 Task: Look for products in the category "Plant-Based Meat Alternatives" from the brand "Dr. Praegers".
Action: Mouse moved to (23, 71)
Screenshot: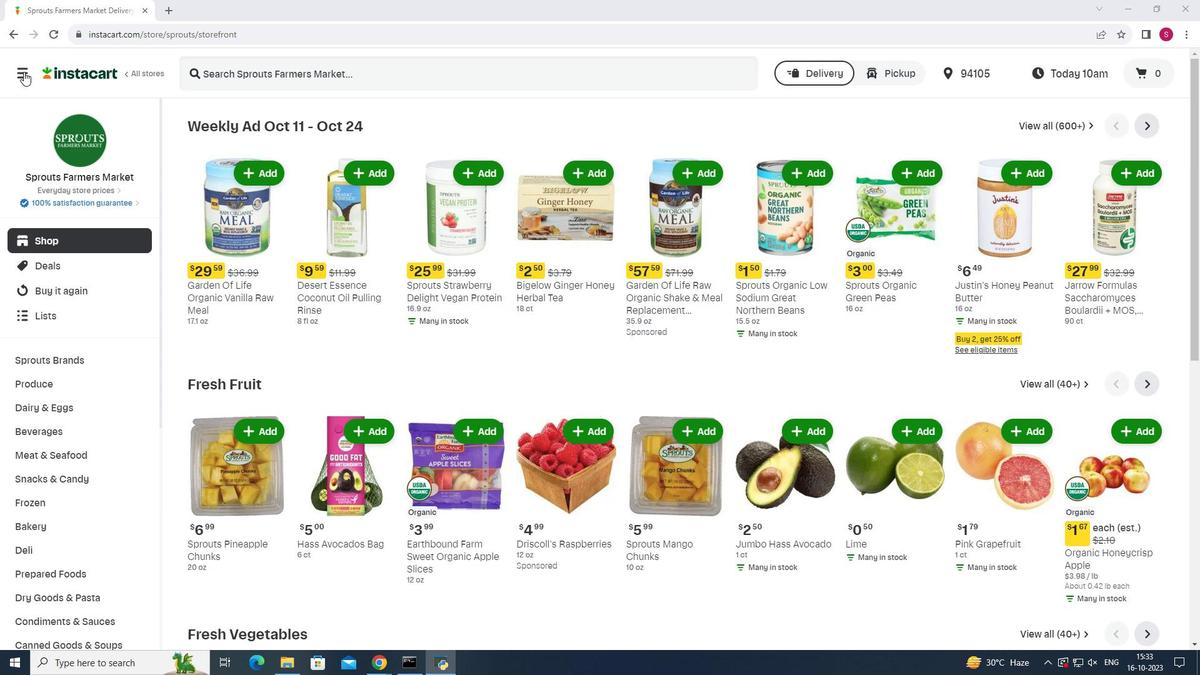 
Action: Mouse pressed left at (23, 71)
Screenshot: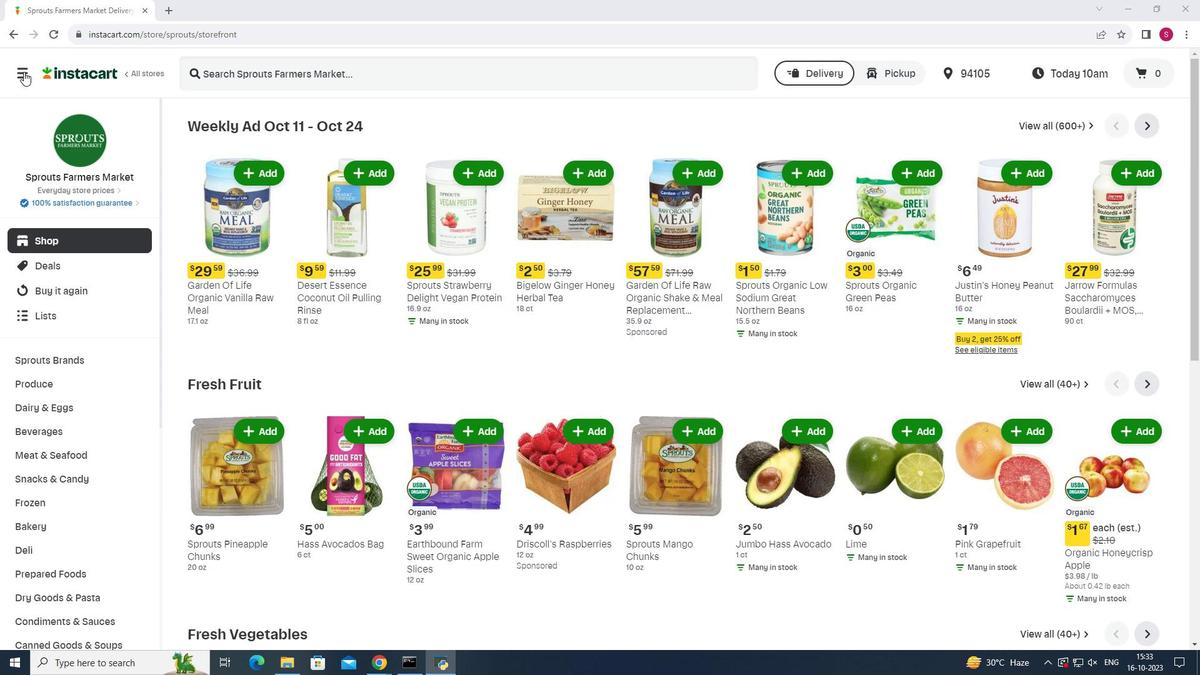 
Action: Mouse moved to (79, 331)
Screenshot: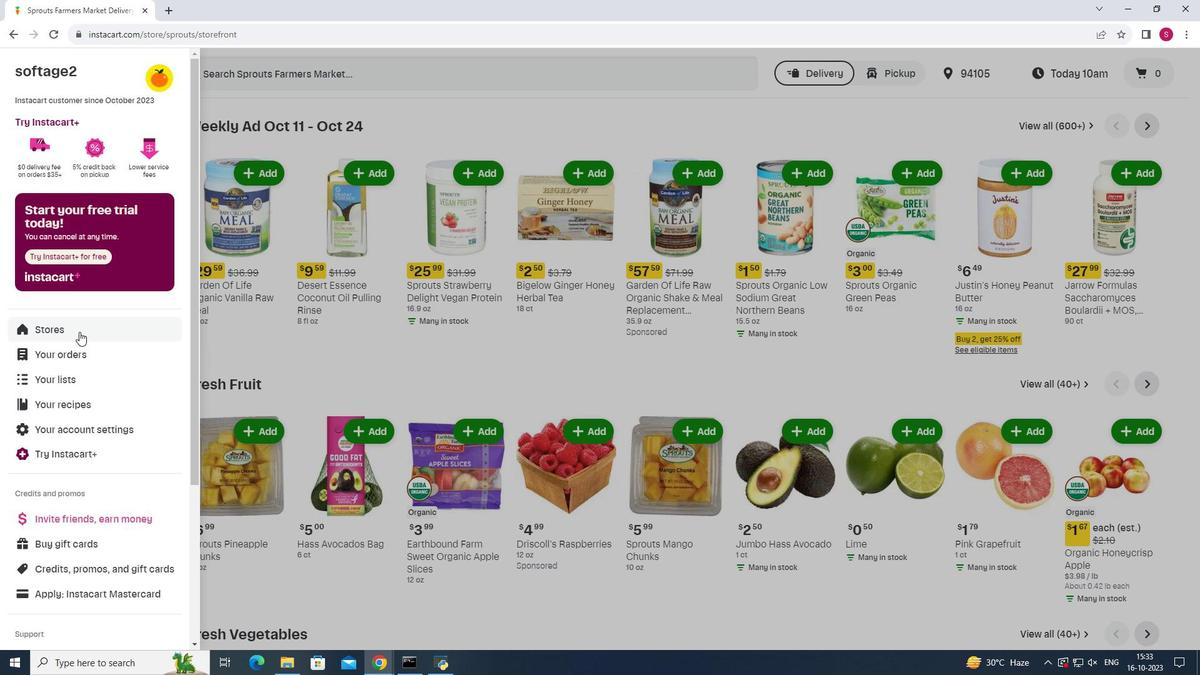 
Action: Mouse pressed left at (79, 331)
Screenshot: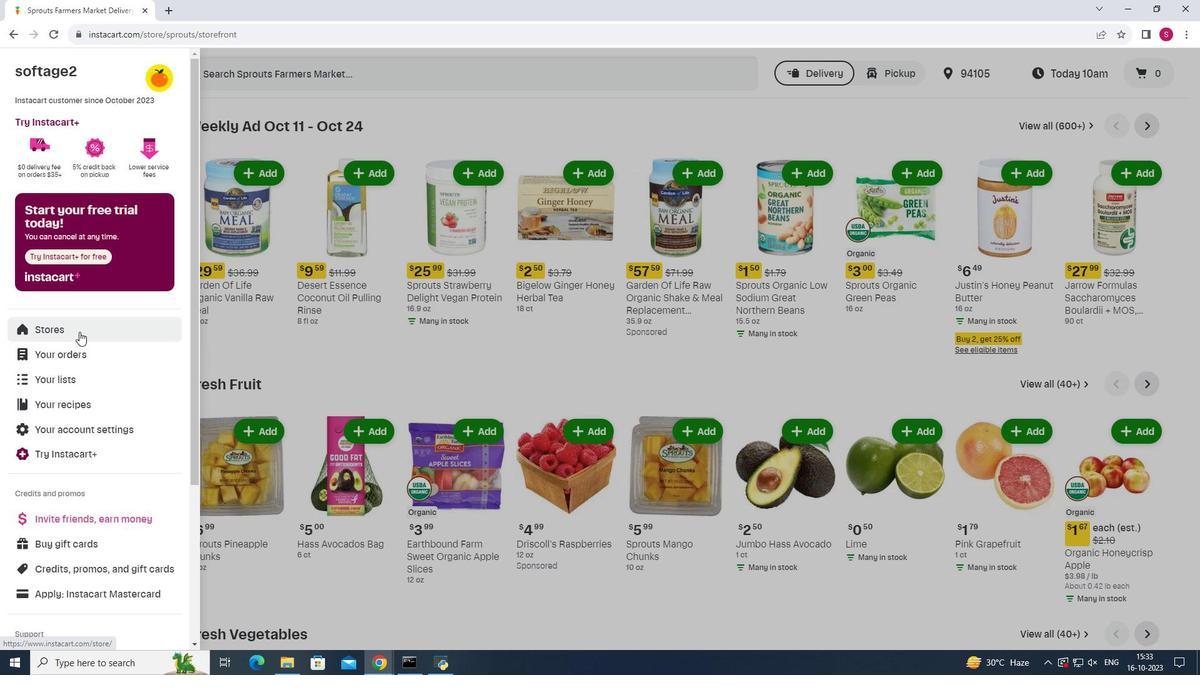 
Action: Mouse moved to (293, 118)
Screenshot: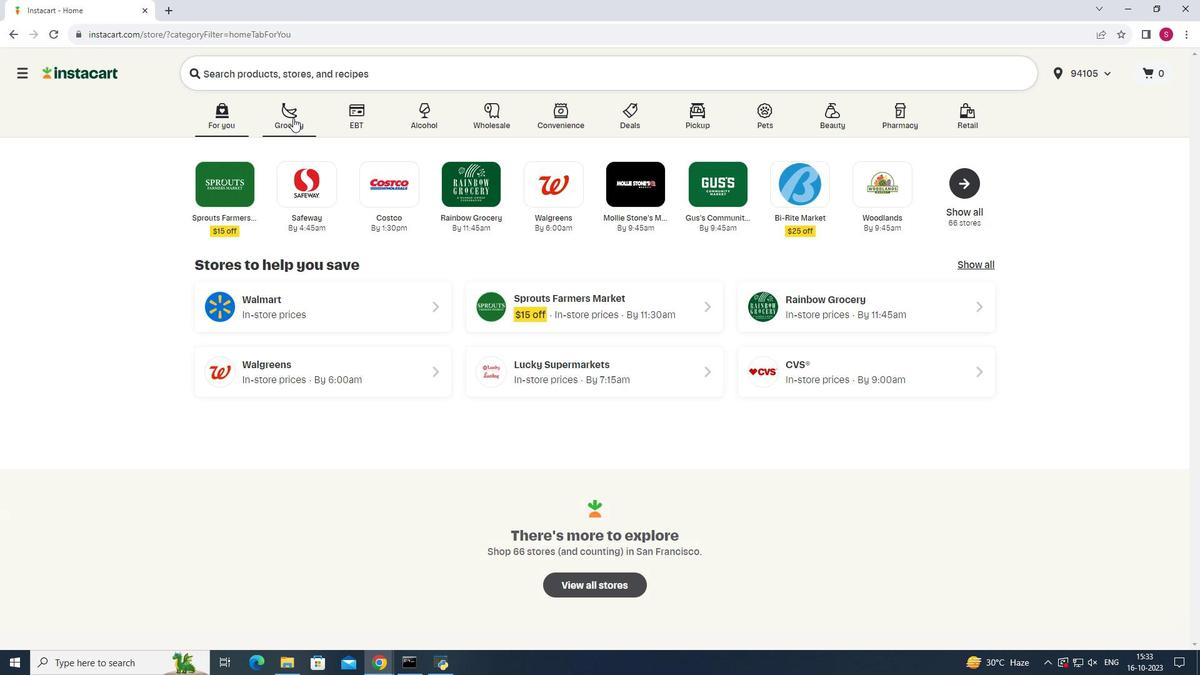 
Action: Mouse pressed left at (293, 118)
Screenshot: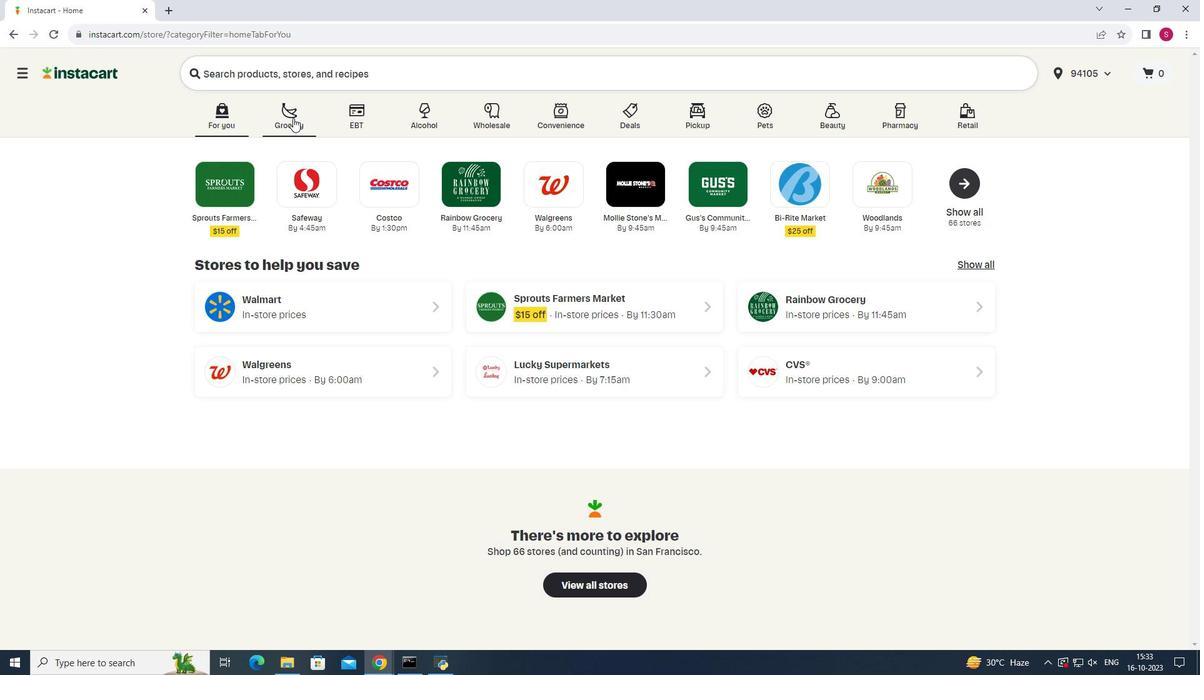 
Action: Mouse moved to (827, 164)
Screenshot: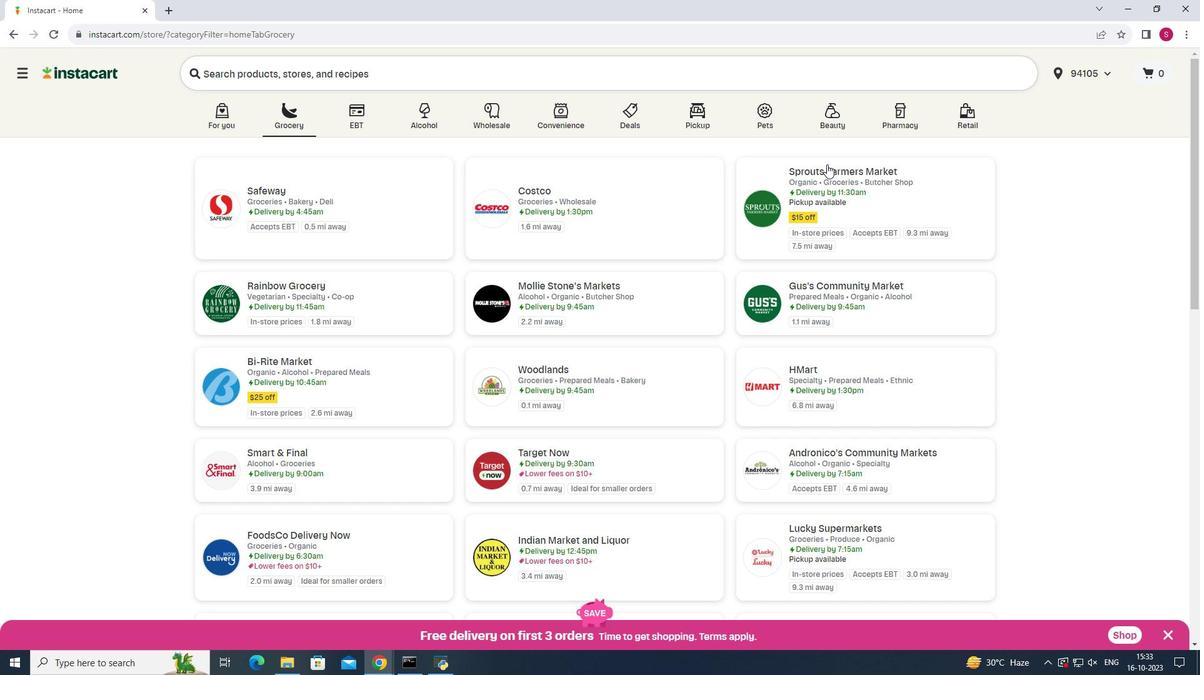 
Action: Mouse pressed left at (827, 164)
Screenshot: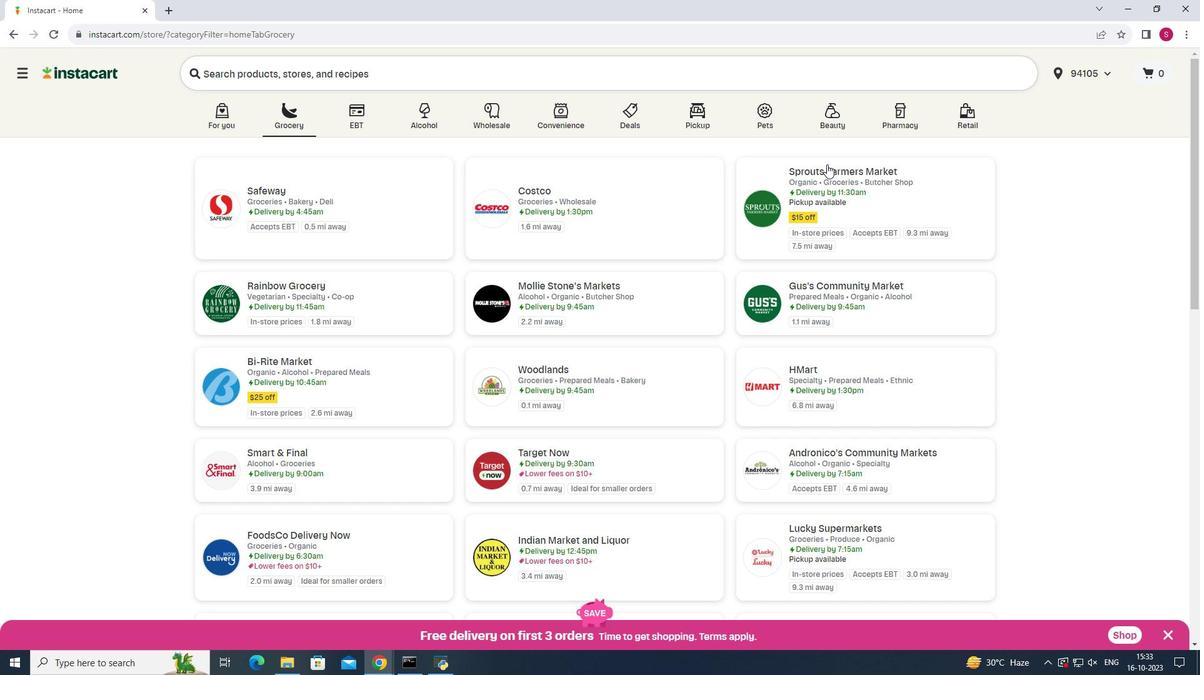 
Action: Mouse moved to (46, 455)
Screenshot: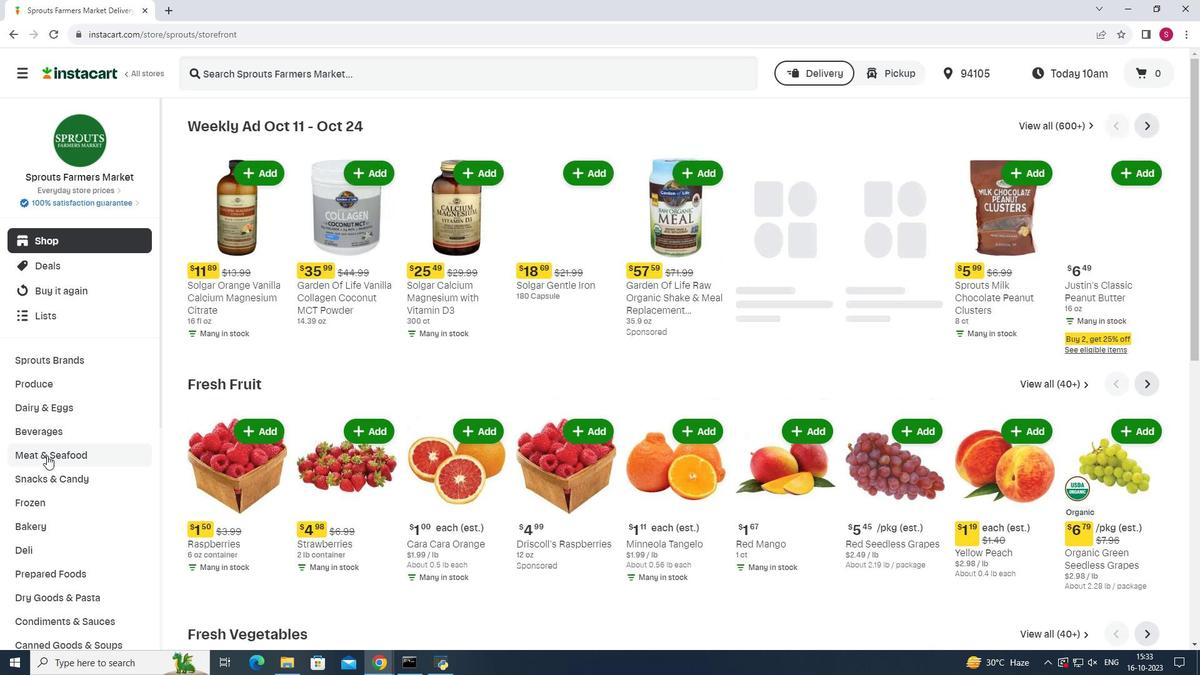 
Action: Mouse pressed left at (46, 455)
Screenshot: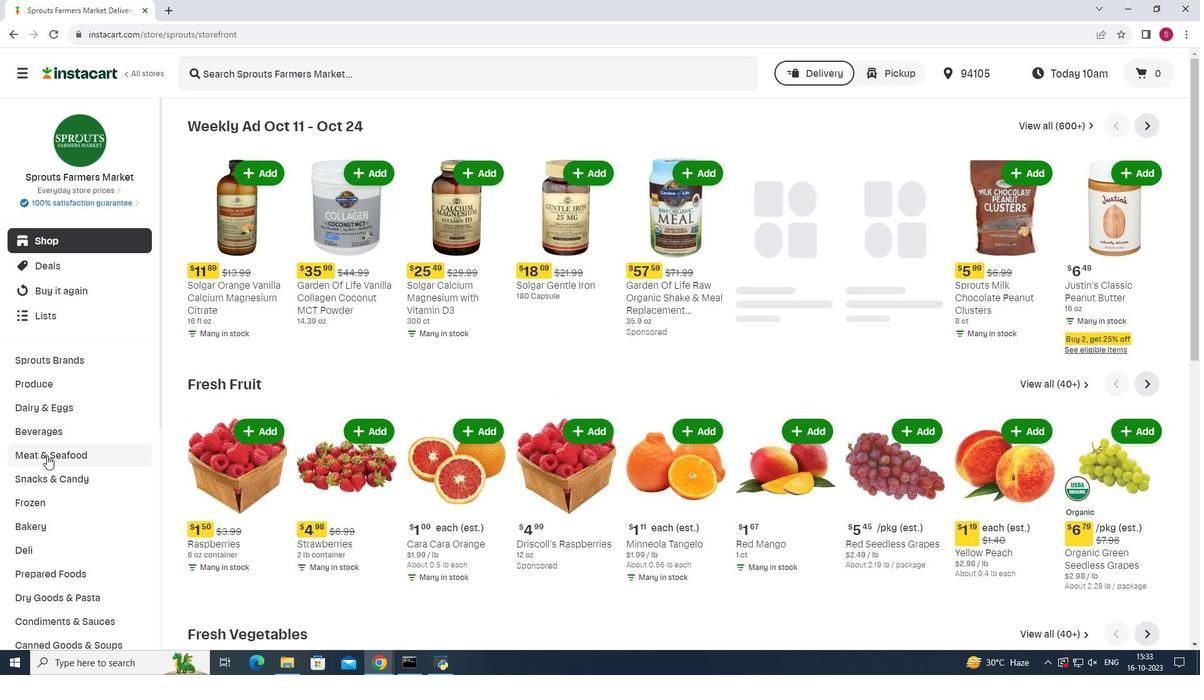 
Action: Mouse moved to (925, 156)
Screenshot: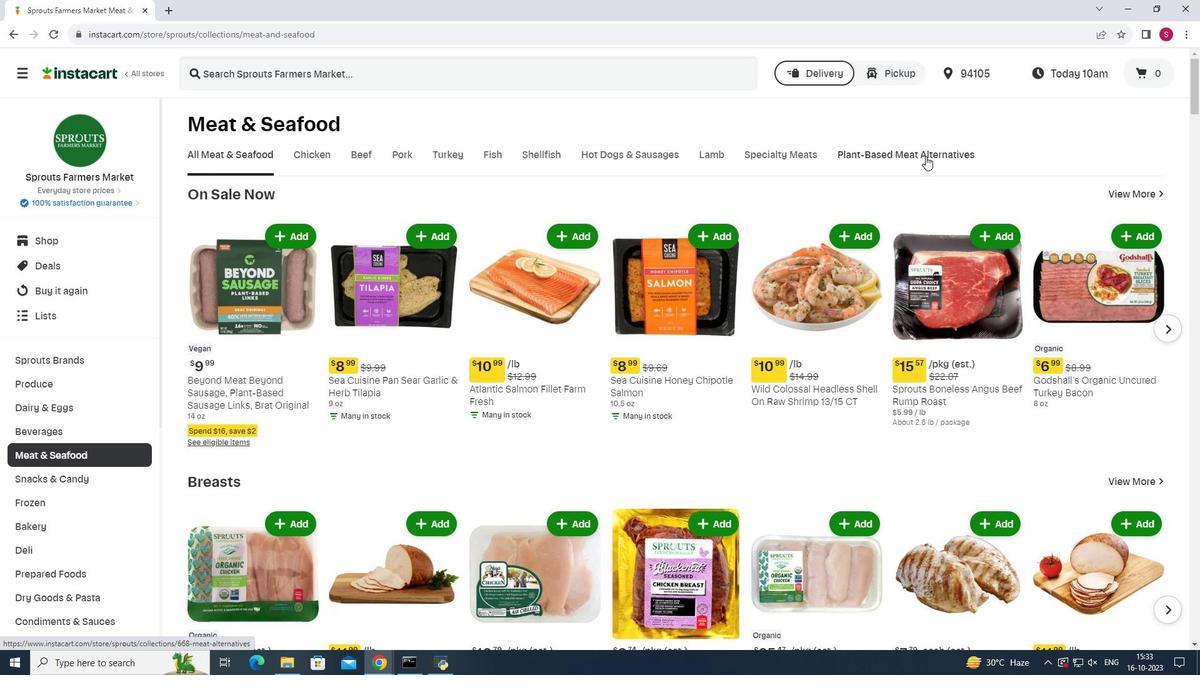
Action: Mouse pressed left at (925, 156)
Screenshot: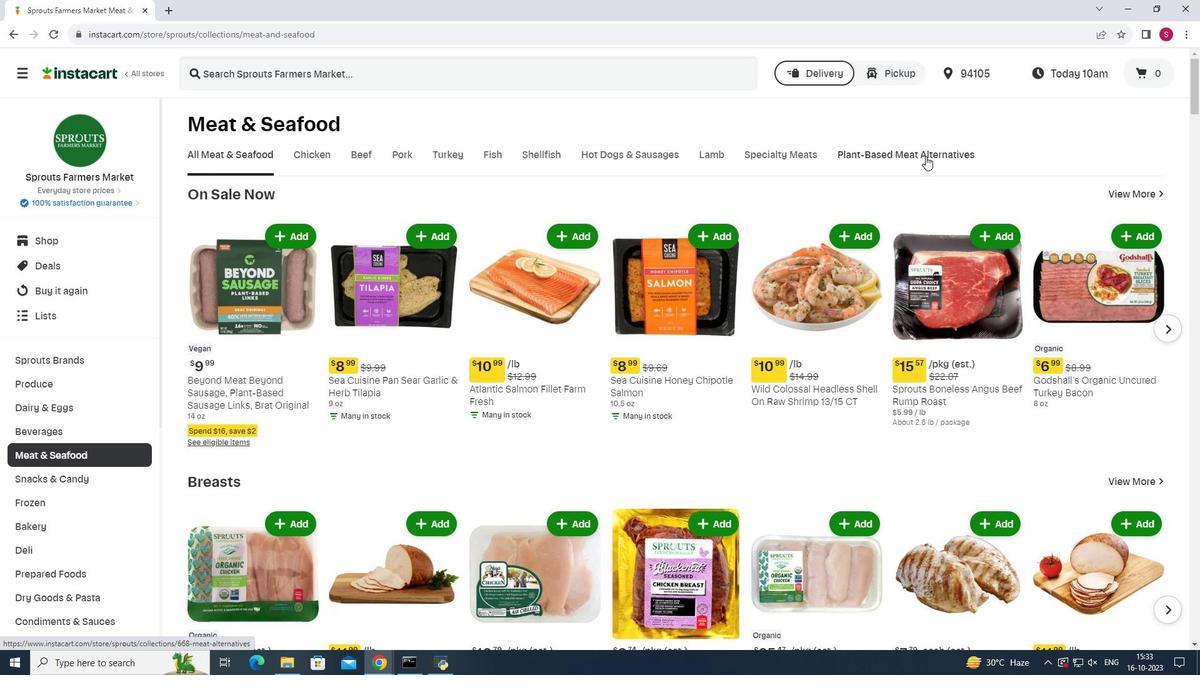 
Action: Mouse moved to (375, 206)
Screenshot: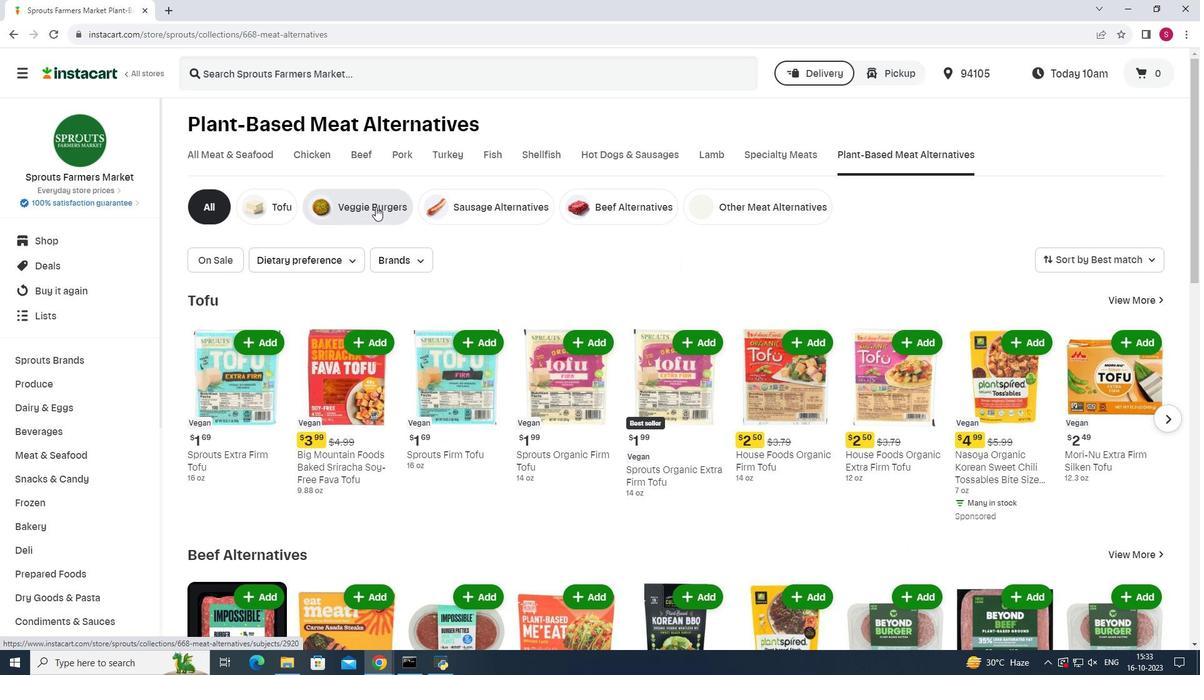 
Action: Mouse pressed left at (375, 206)
Screenshot: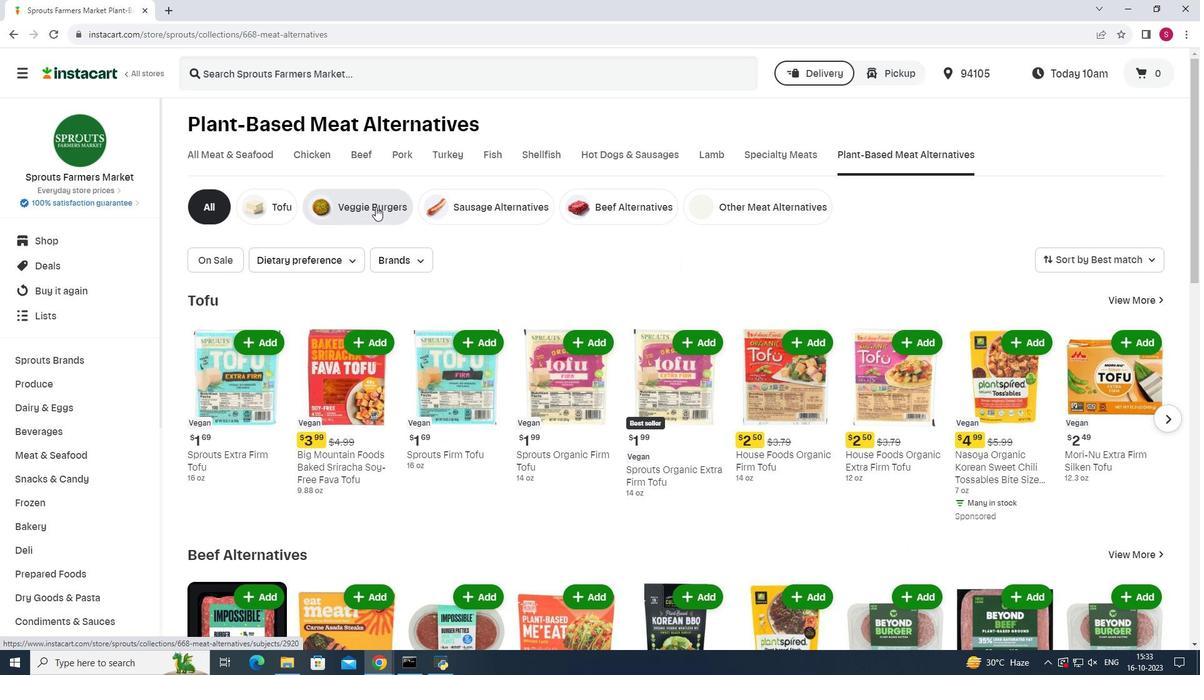
Action: Mouse moved to (422, 260)
Screenshot: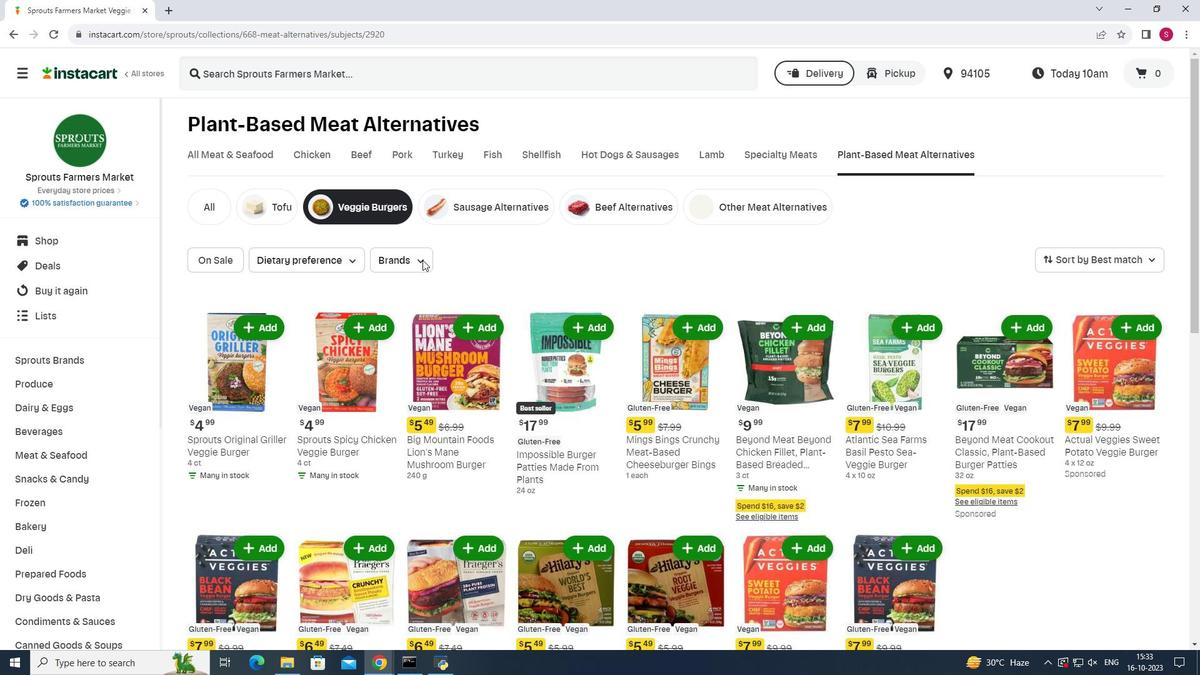 
Action: Mouse pressed left at (422, 260)
Screenshot: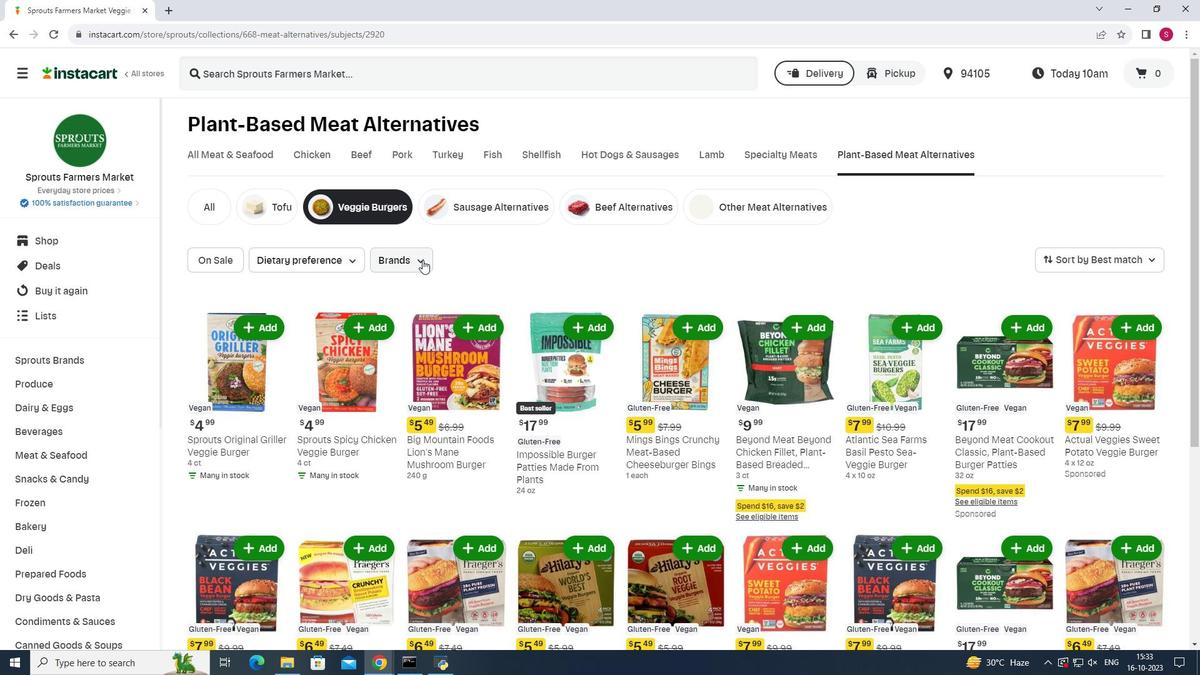 
Action: Mouse moved to (425, 331)
Screenshot: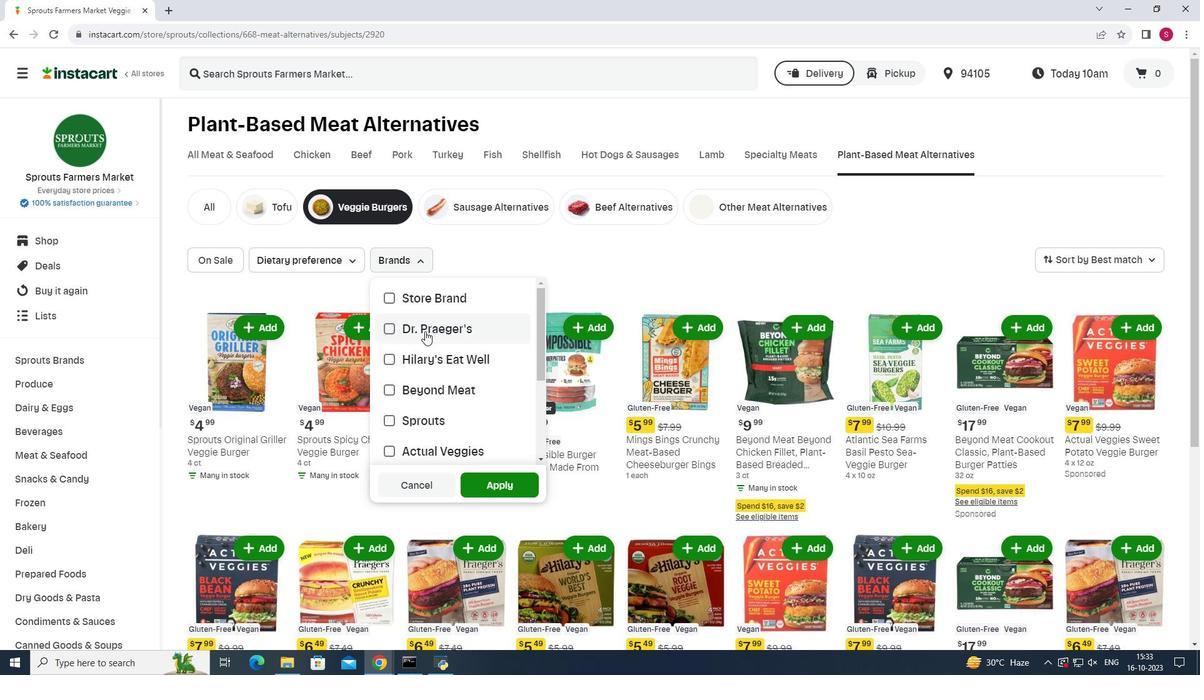
Action: Mouse pressed left at (425, 331)
Screenshot: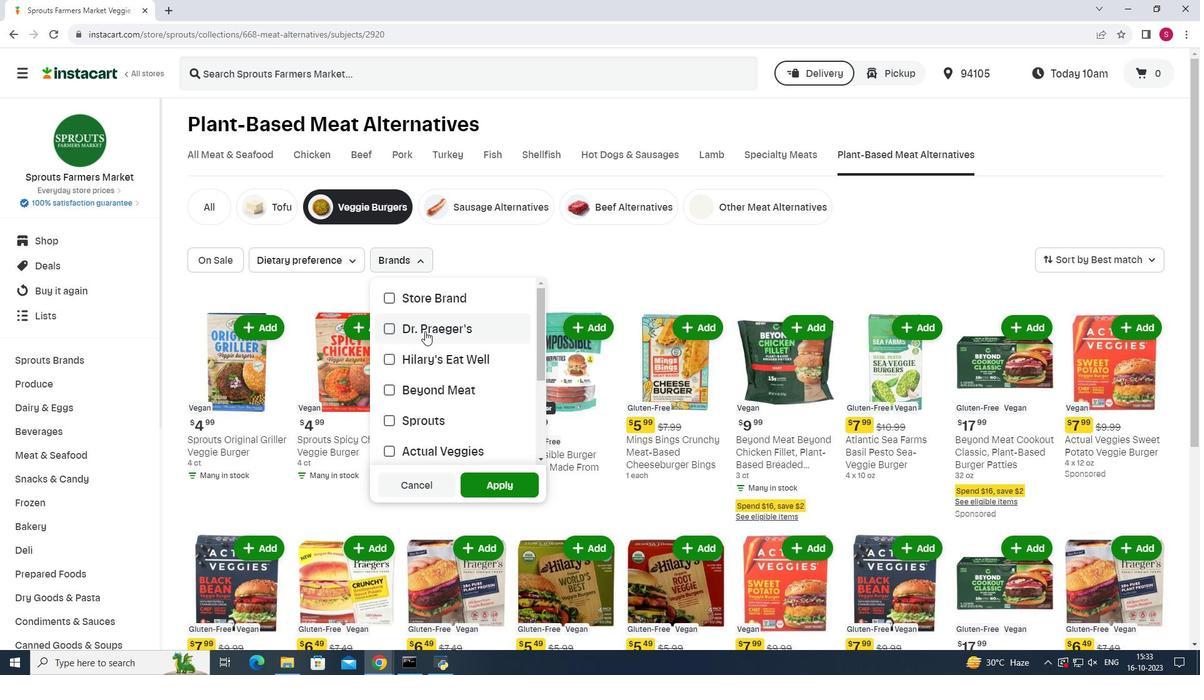 
Action: Mouse moved to (491, 485)
Screenshot: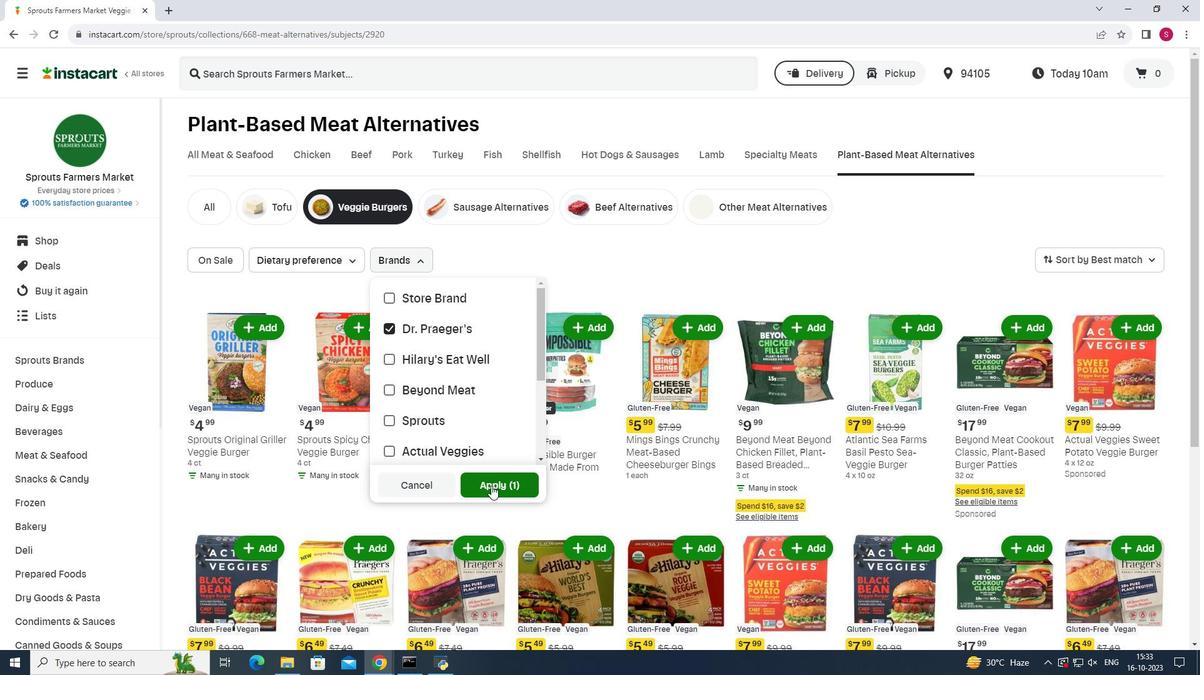 
Action: Mouse pressed left at (491, 485)
Screenshot: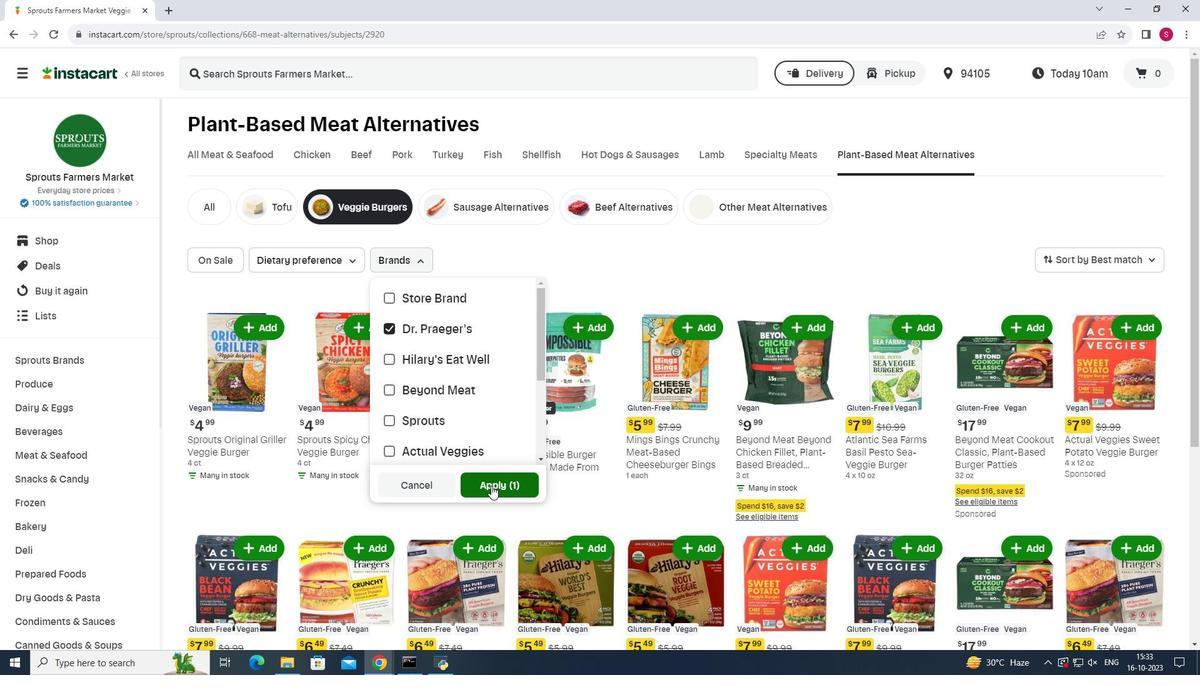 
Action: Mouse moved to (697, 283)
Screenshot: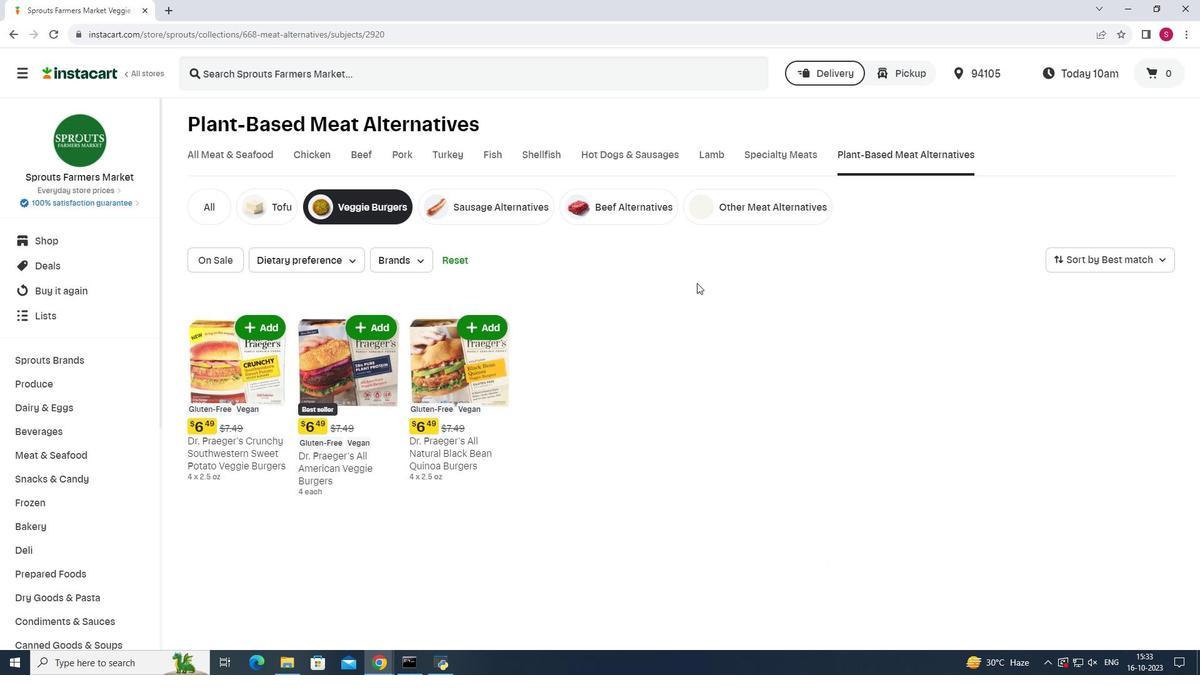 
